 Task: Find the best route from Orlando, Florida, to Tampa, Florida.
Action: Mouse moved to (298, 96)
Screenshot: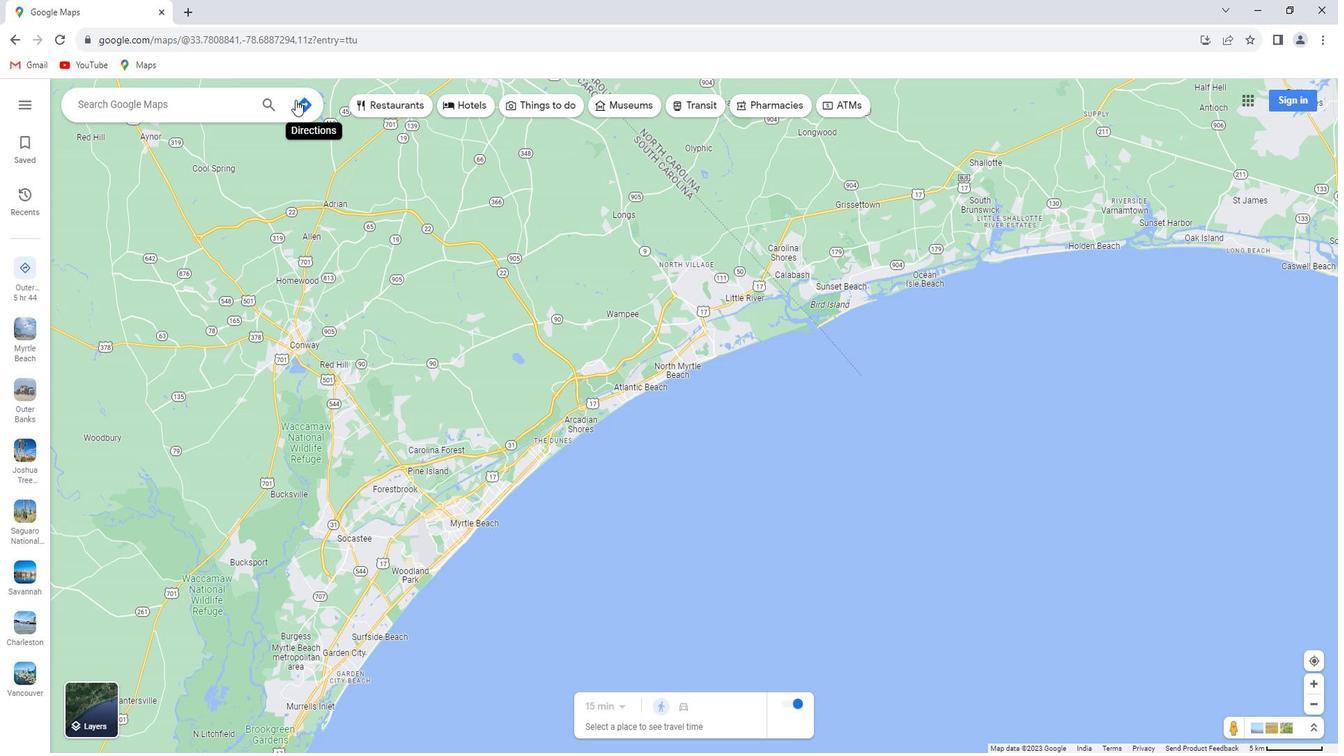 
Action: Mouse pressed left at (298, 96)
Screenshot: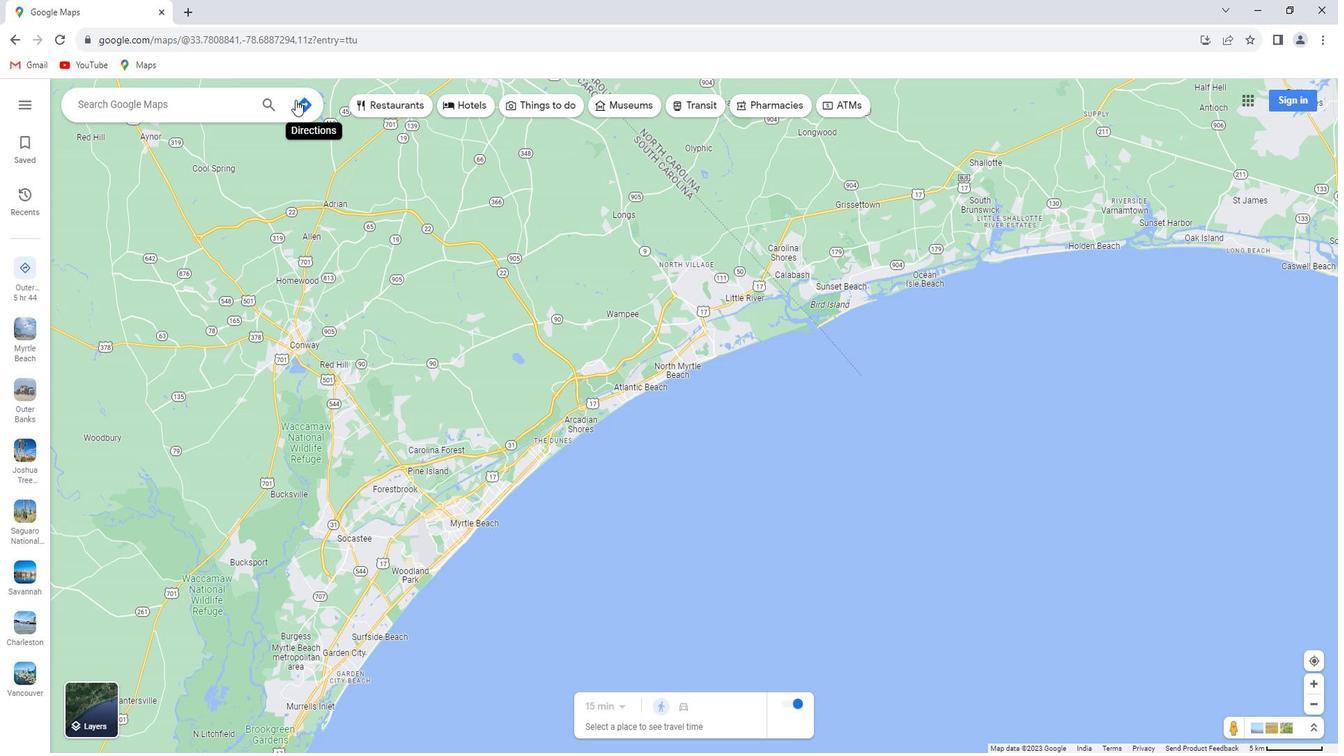 
Action: Mouse moved to (188, 136)
Screenshot: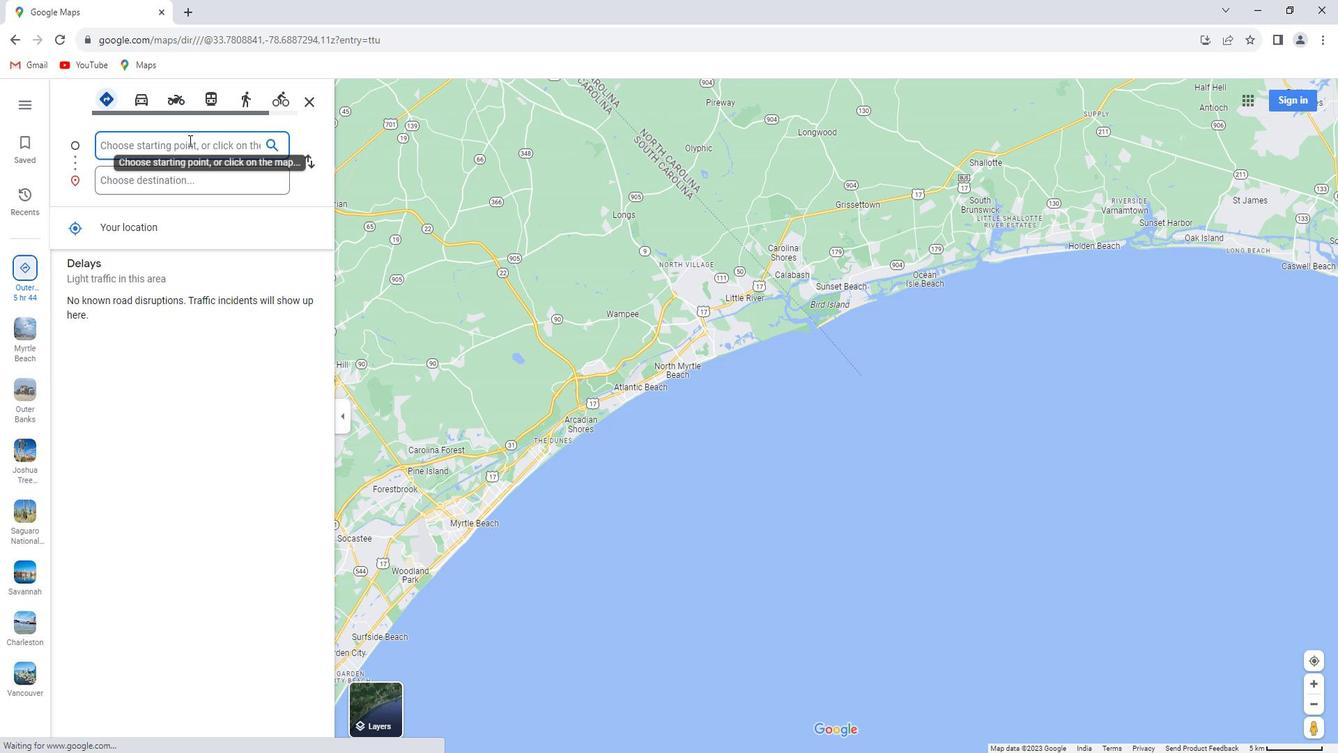 
Action: Key pressed <Key.shift>Orlando,<Key.space><Key.shift>Florida
Screenshot: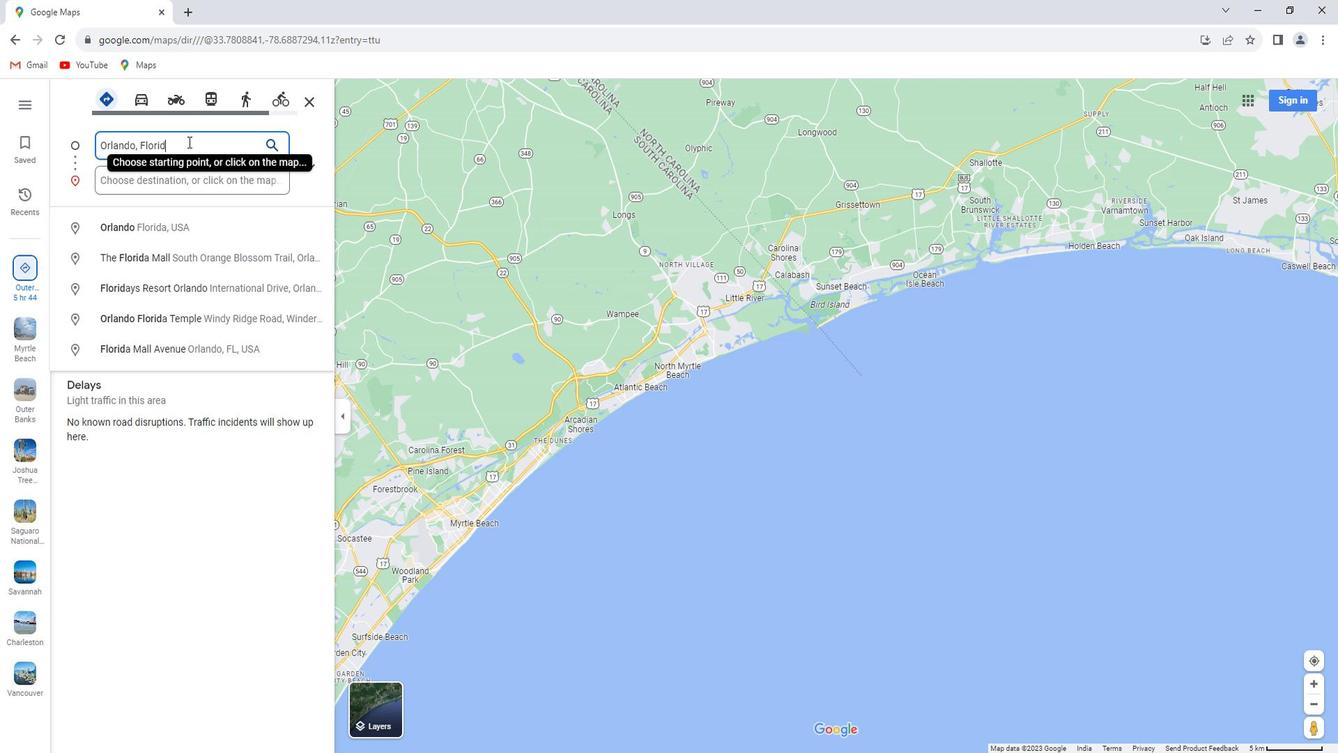 
Action: Mouse moved to (181, 167)
Screenshot: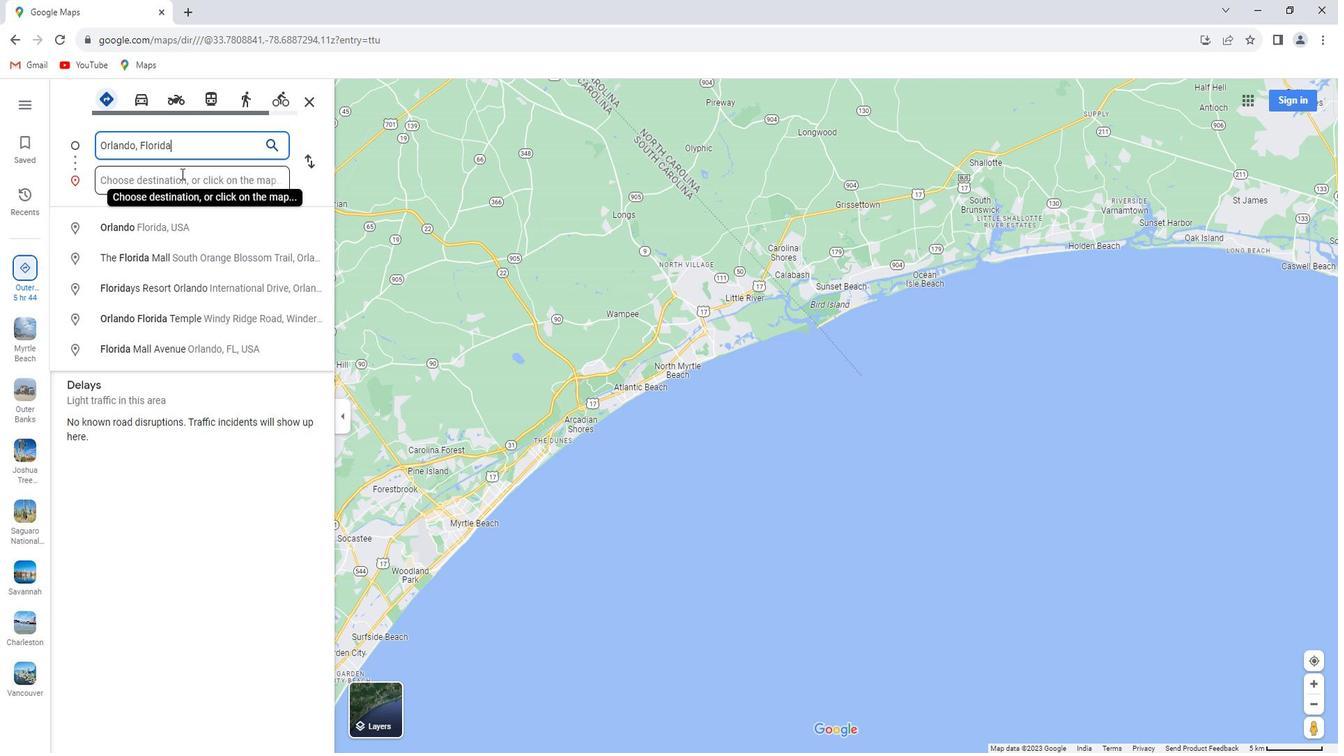 
Action: Mouse pressed left at (181, 167)
Screenshot: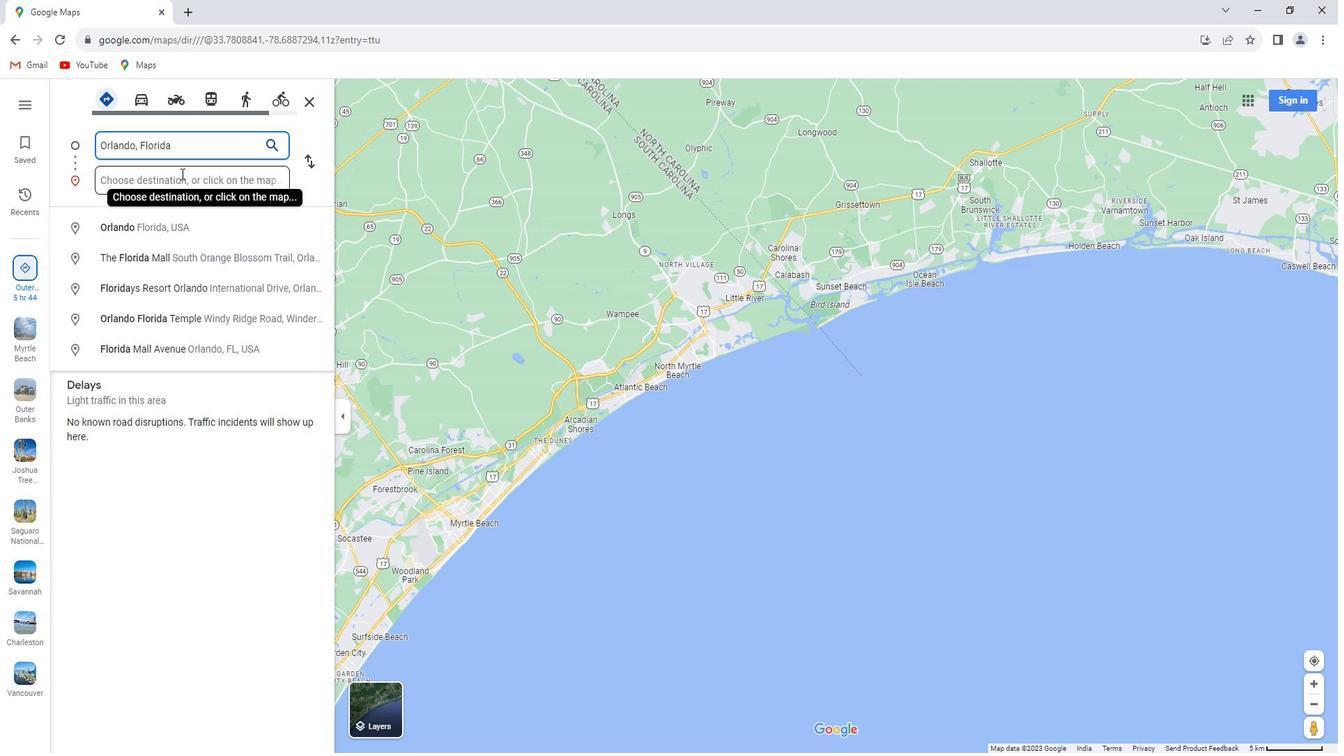 
Action: Key pressed <Key.shift>Tampa,<Key.space><Key.shift>Florida
Screenshot: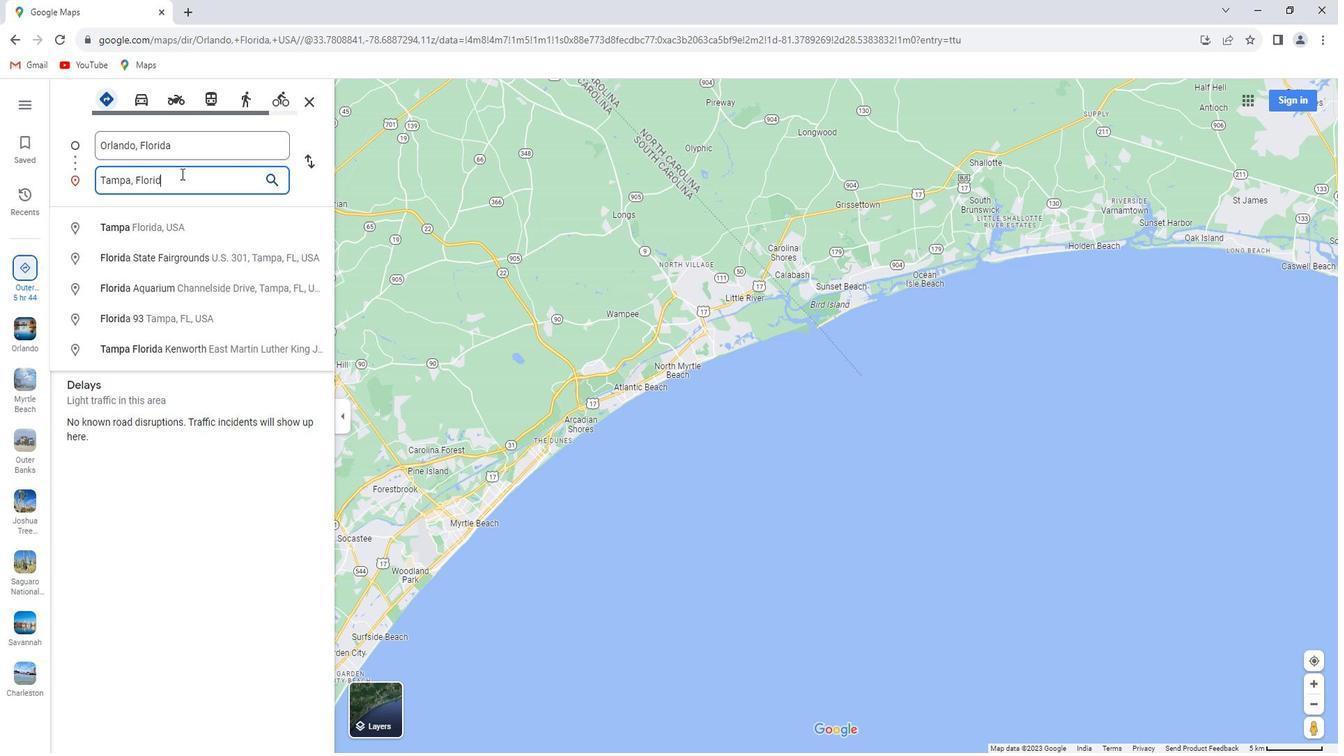 
Action: Mouse moved to (109, 96)
Screenshot: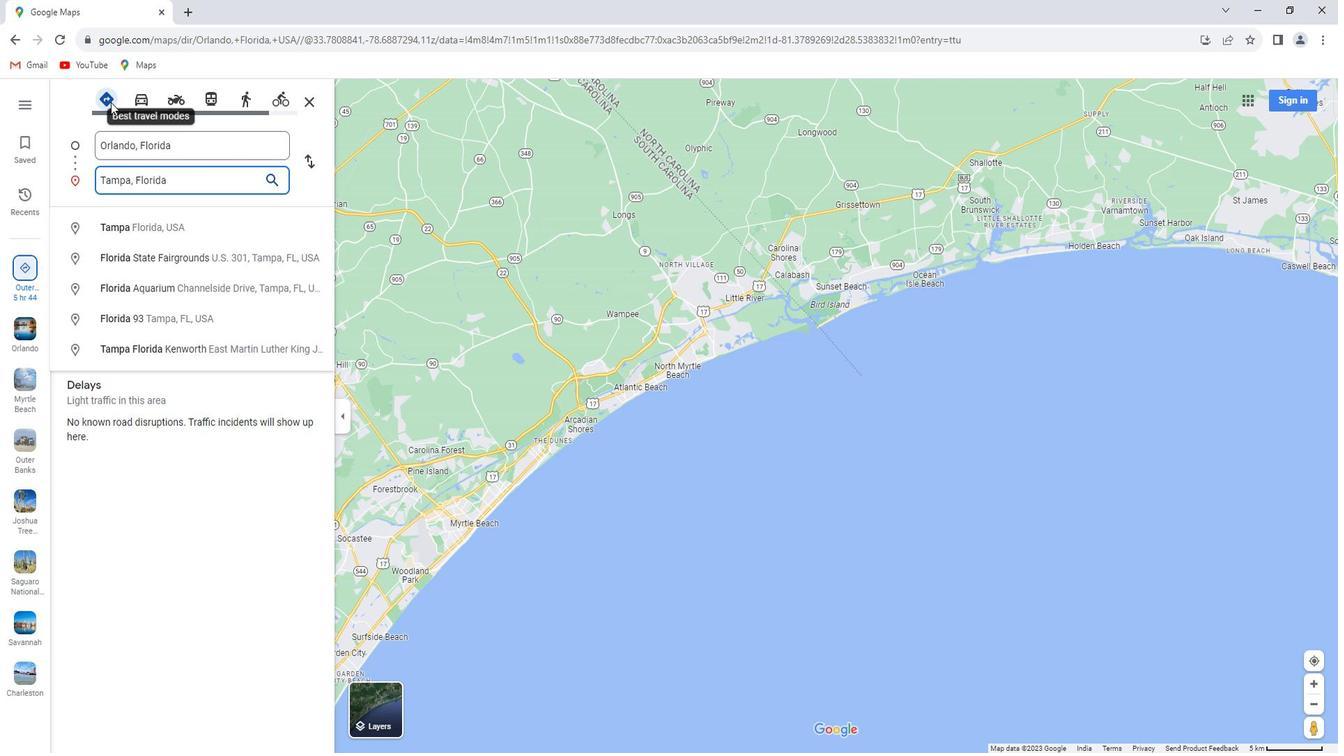 
Action: Mouse pressed left at (109, 96)
Screenshot: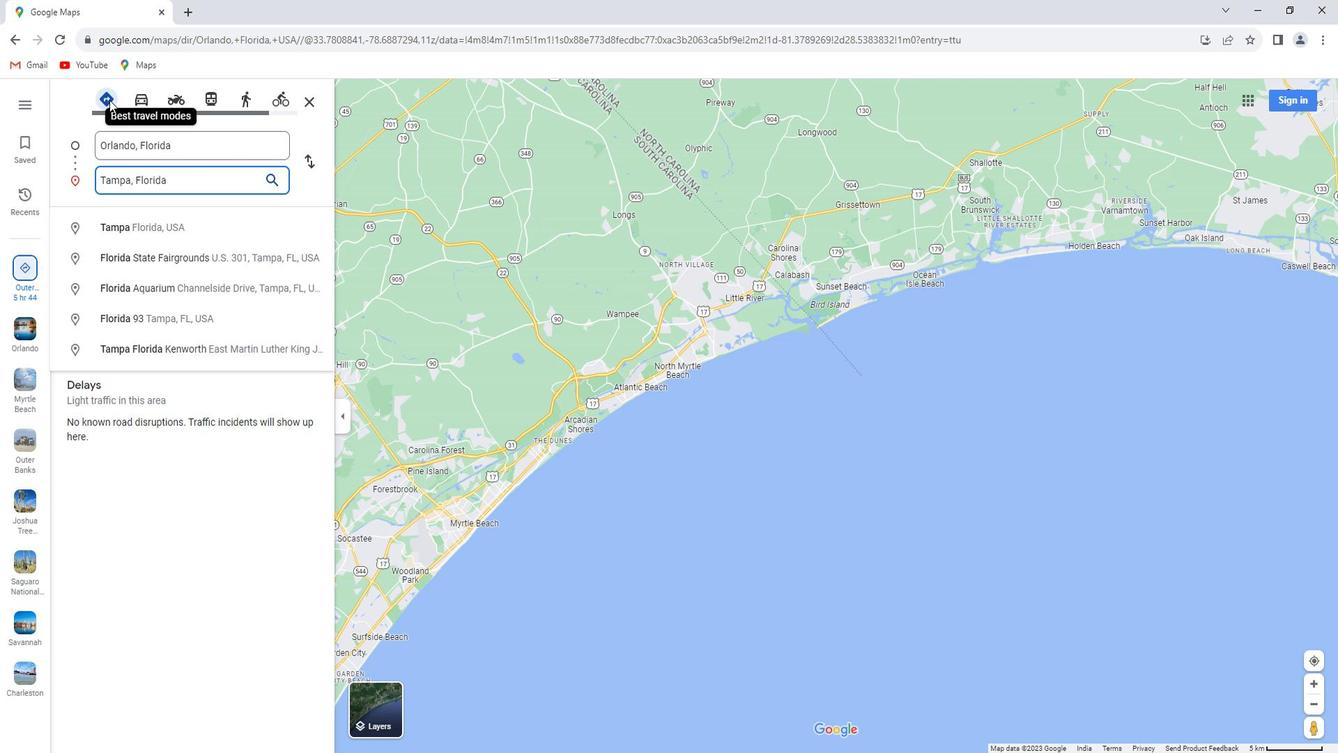 
Action: Mouse moved to (214, 175)
Screenshot: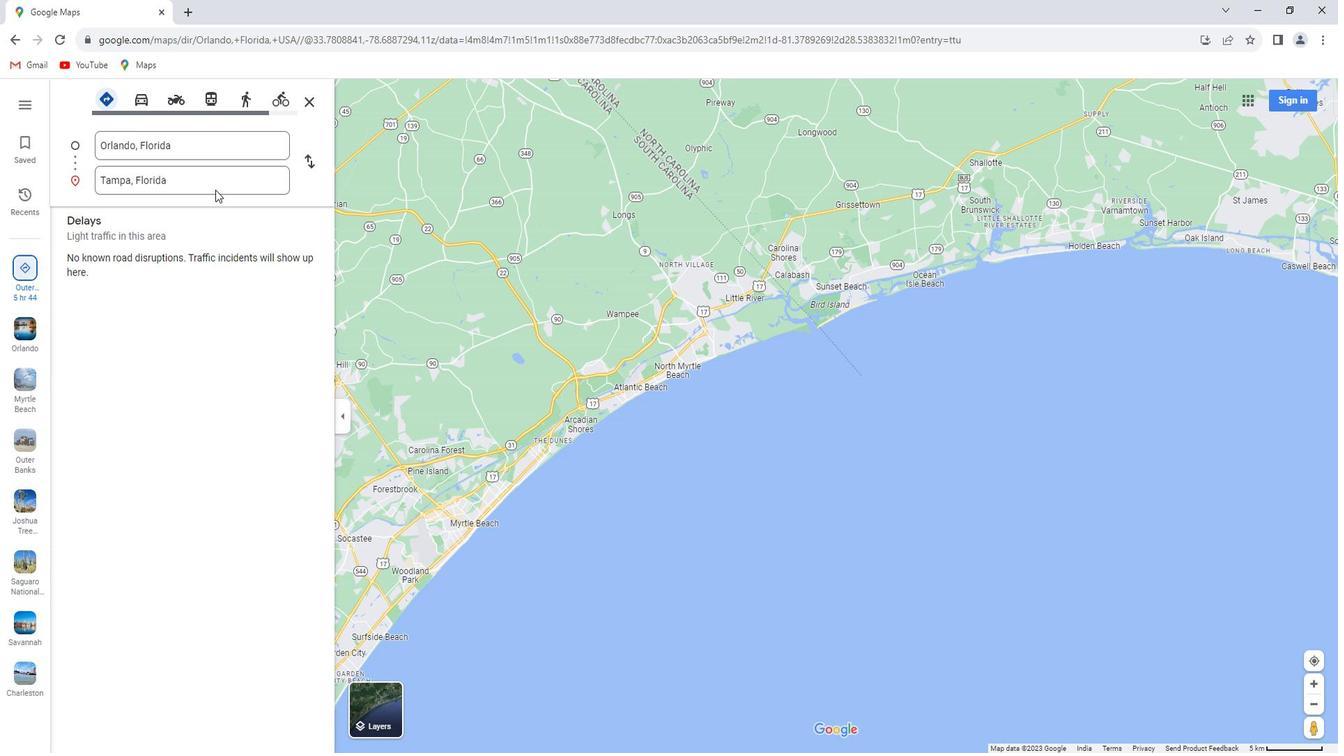 
Action: Mouse pressed left at (214, 175)
Screenshot: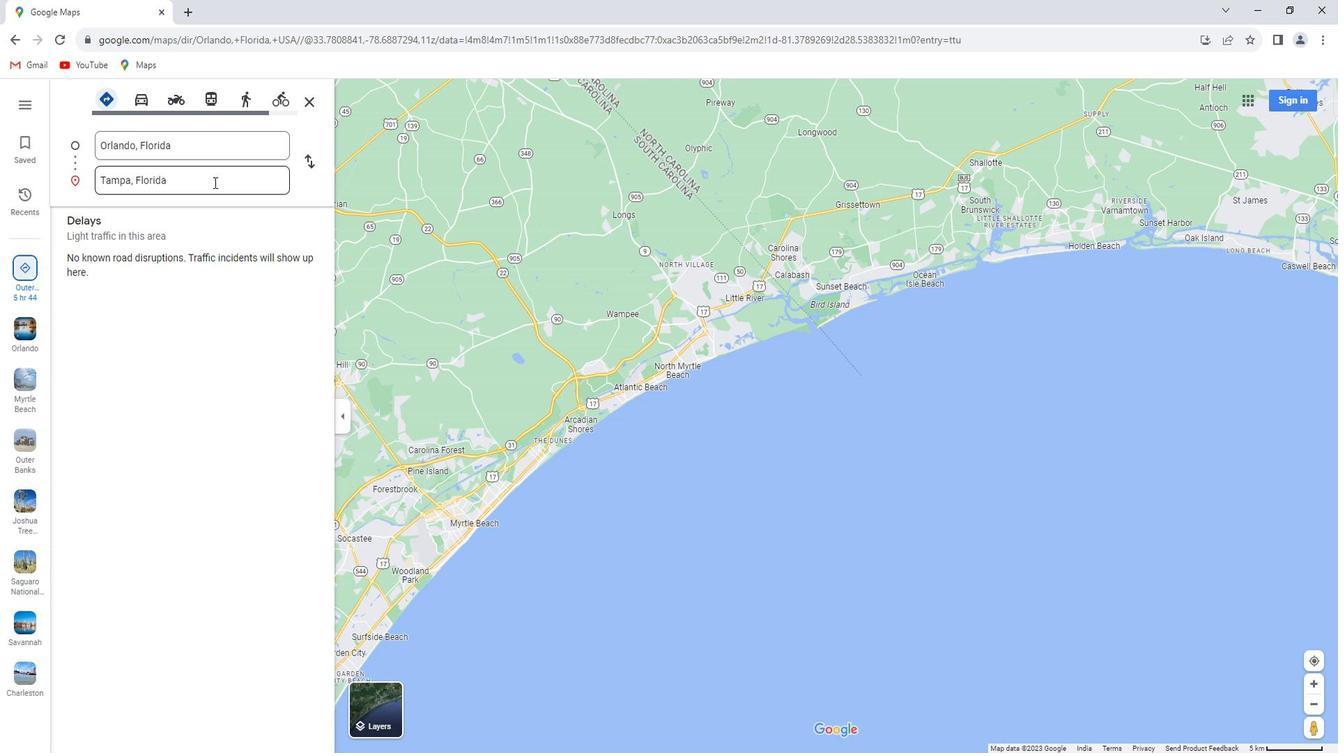 
Action: Key pressed <Key.enter>
Screenshot: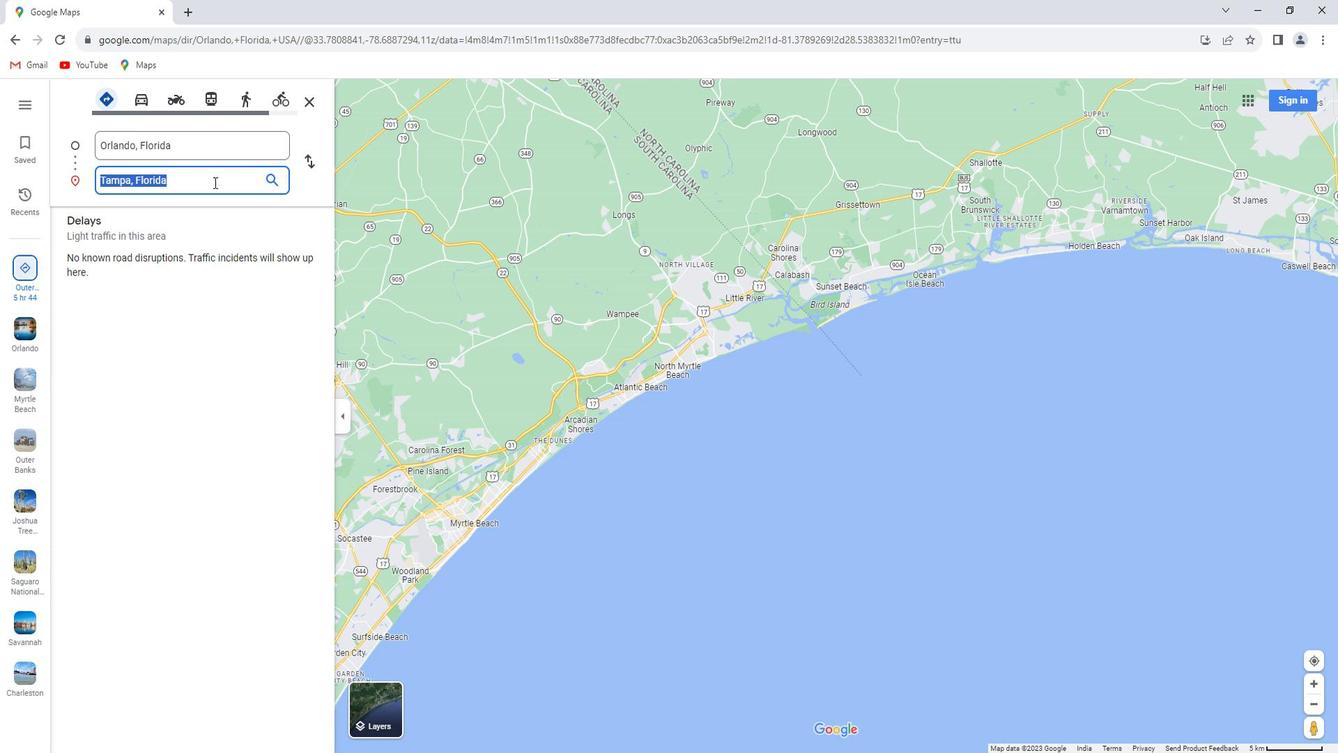 
